Task: Setup the entitlement processes.
Action: Mouse moved to (1010, 74)
Screenshot: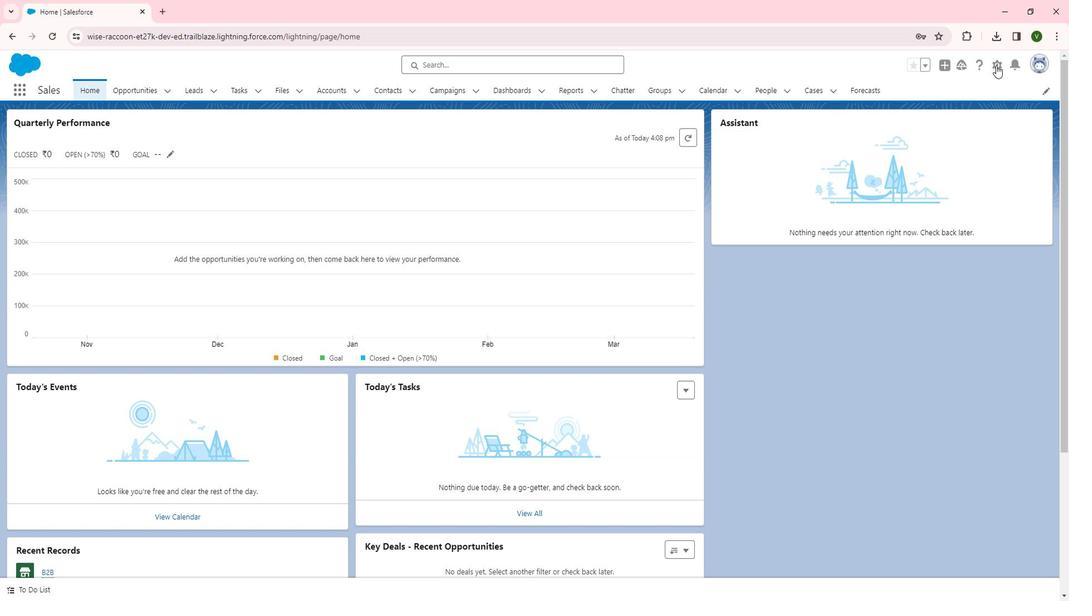
Action: Mouse pressed left at (1010, 74)
Screenshot: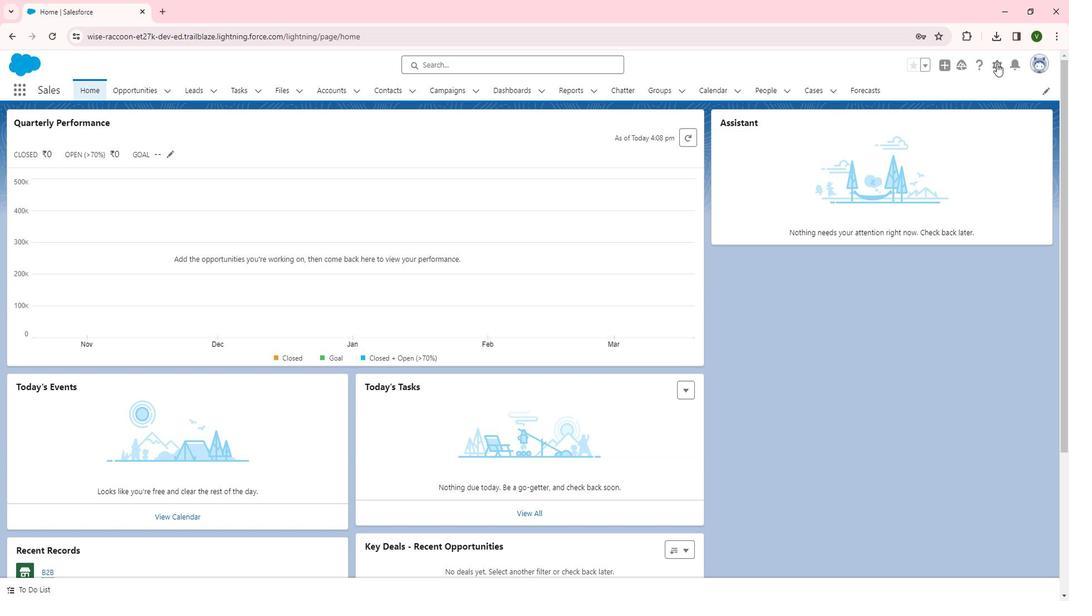 
Action: Mouse moved to (962, 108)
Screenshot: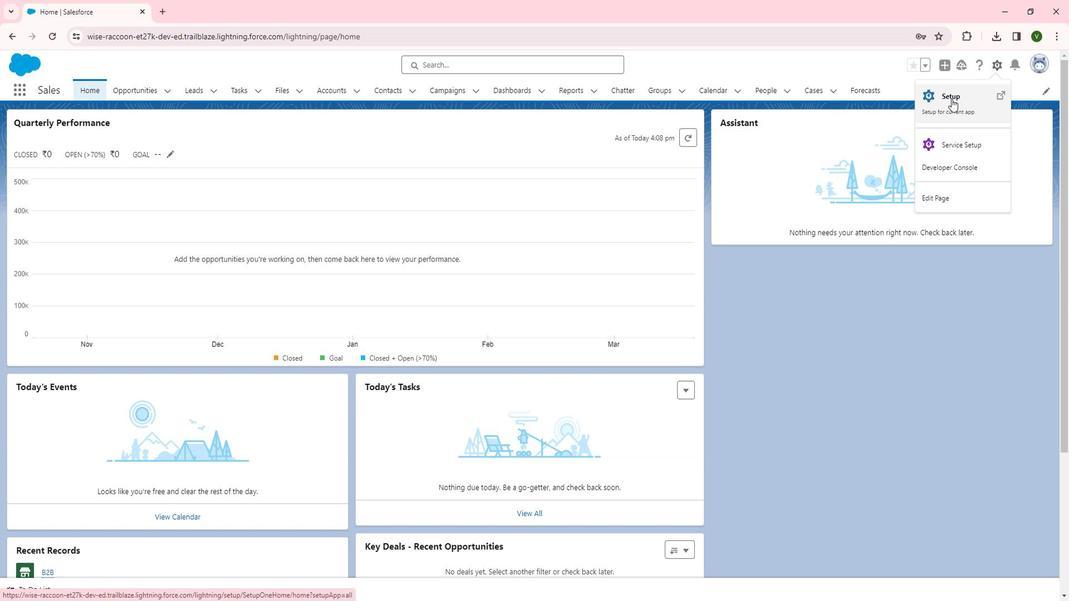 
Action: Mouse pressed left at (962, 108)
Screenshot: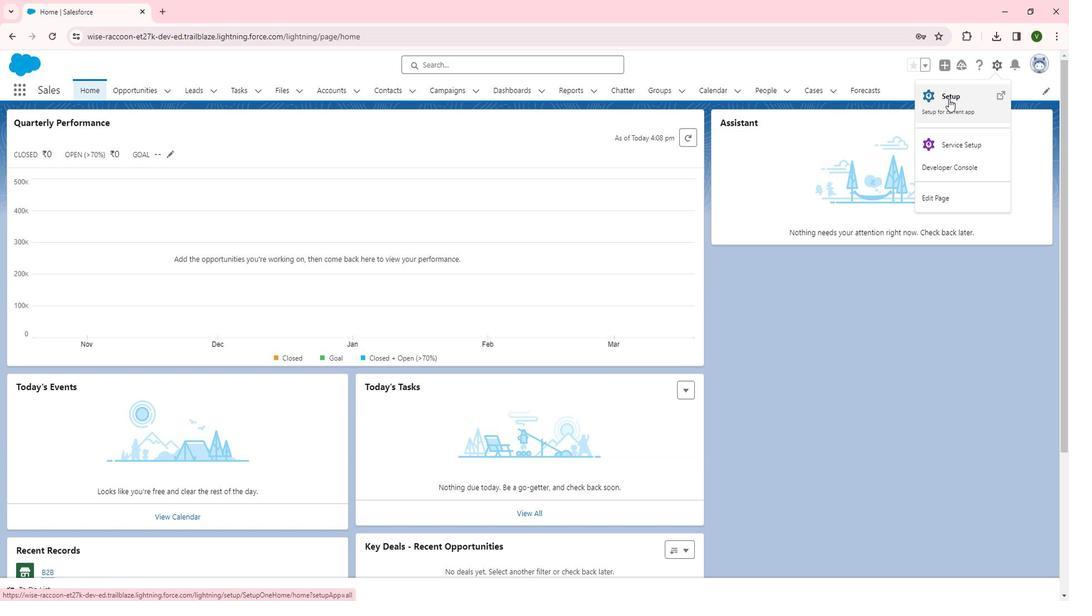 
Action: Mouse moved to (101, 222)
Screenshot: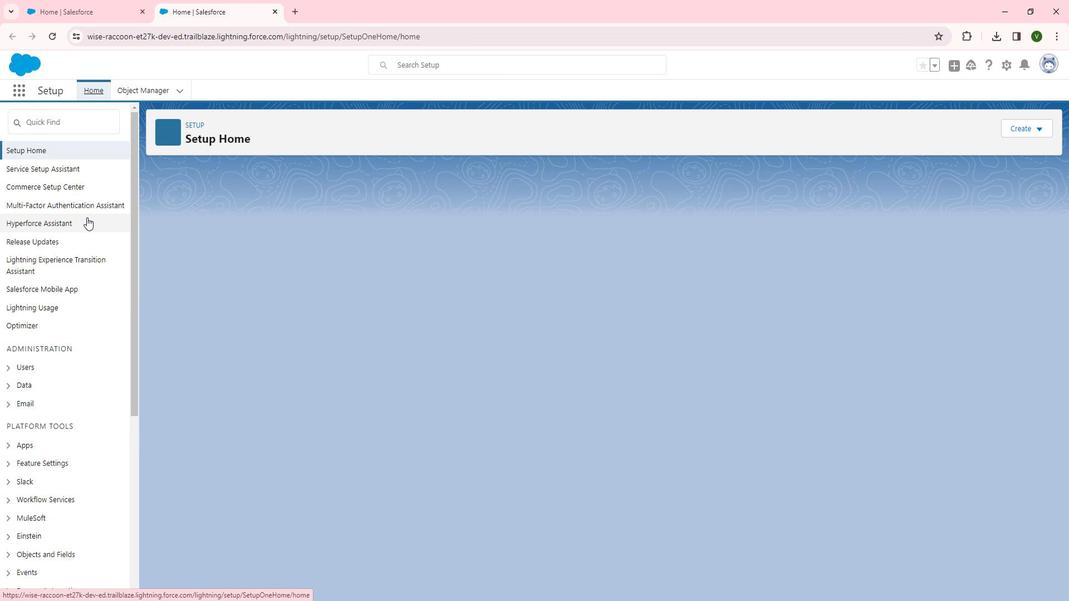 
Action: Mouse scrolled (101, 222) with delta (0, 0)
Screenshot: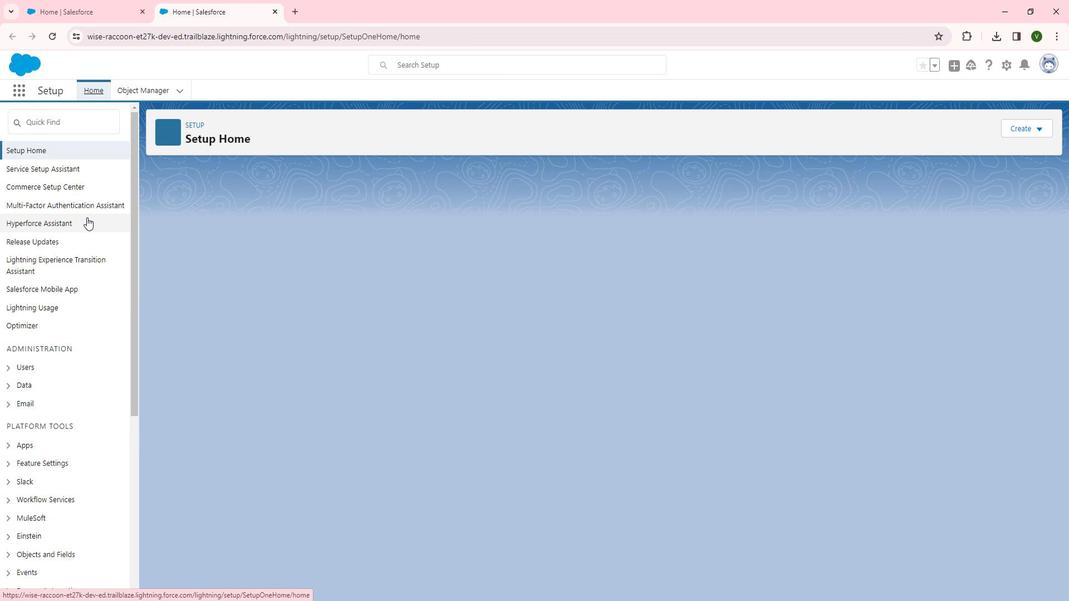 
Action: Mouse moved to (88, 240)
Screenshot: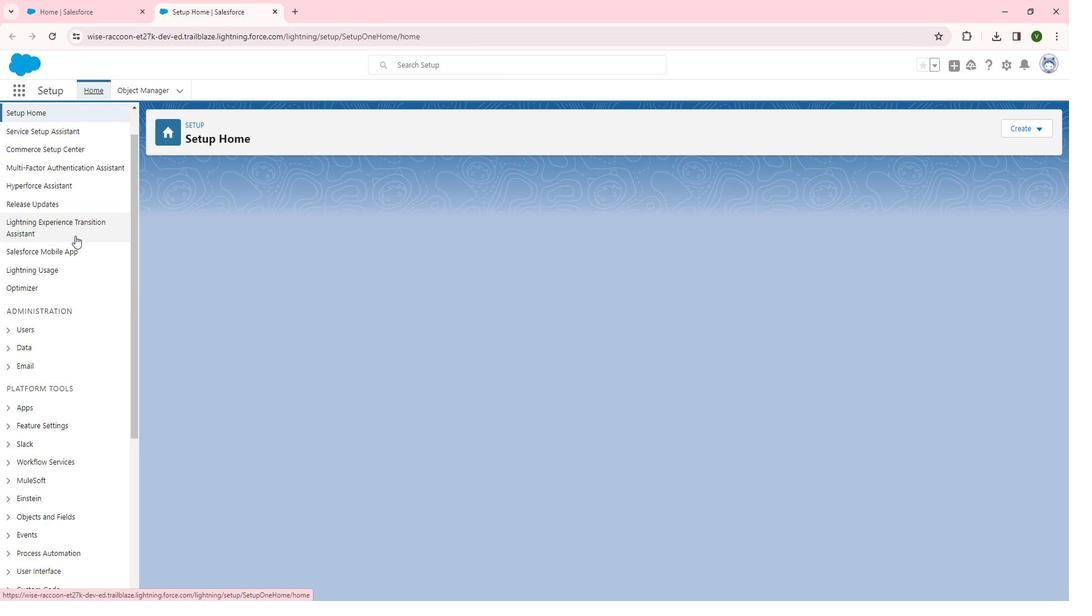 
Action: Mouse scrolled (88, 239) with delta (0, 0)
Screenshot: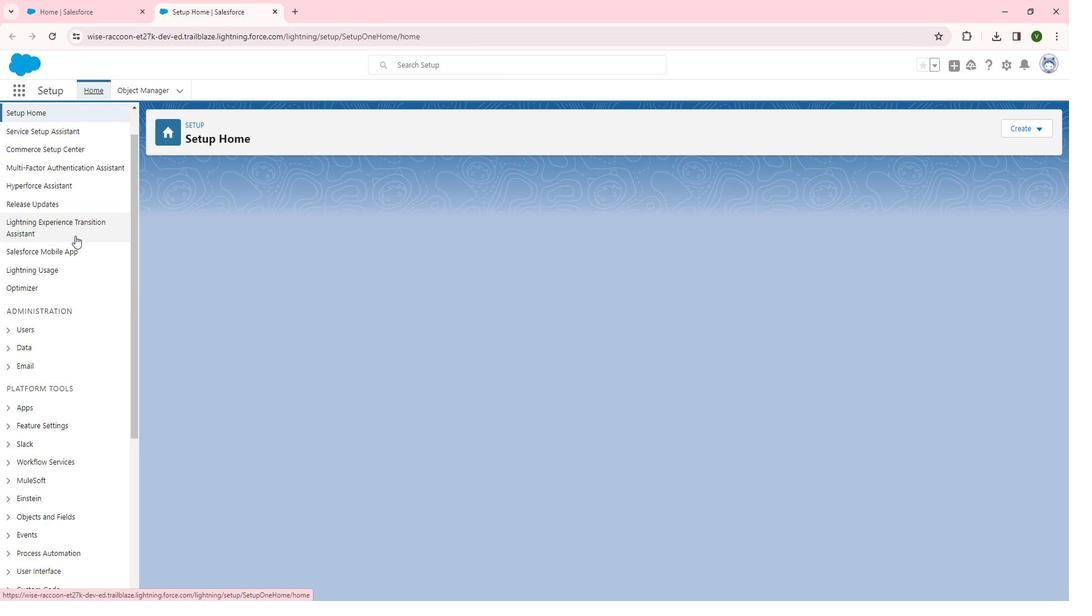 
Action: Mouse moved to (86, 248)
Screenshot: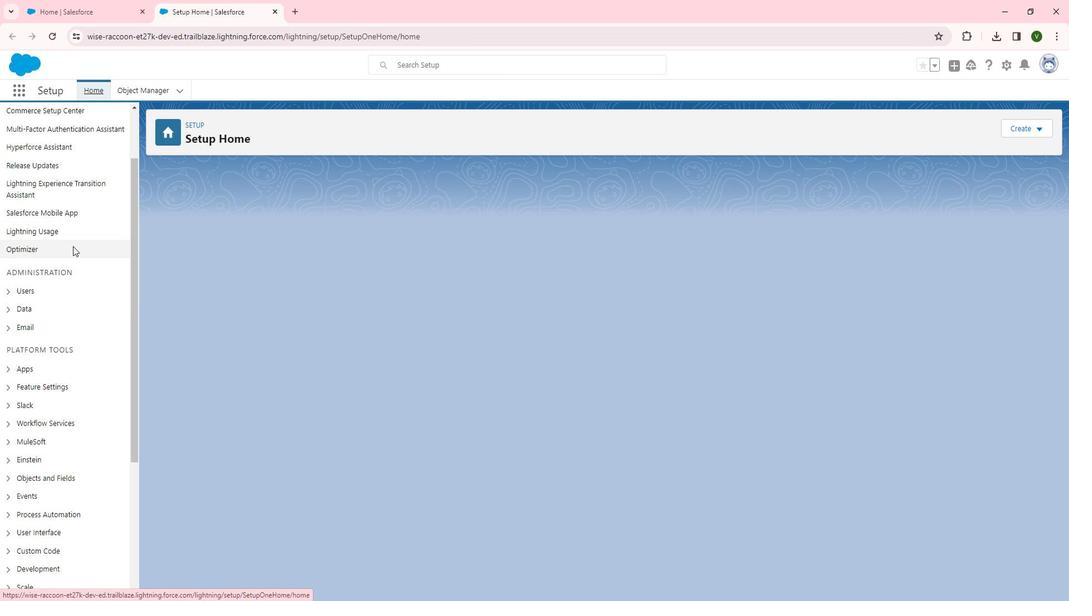 
Action: Mouse scrolled (86, 247) with delta (0, 0)
Screenshot: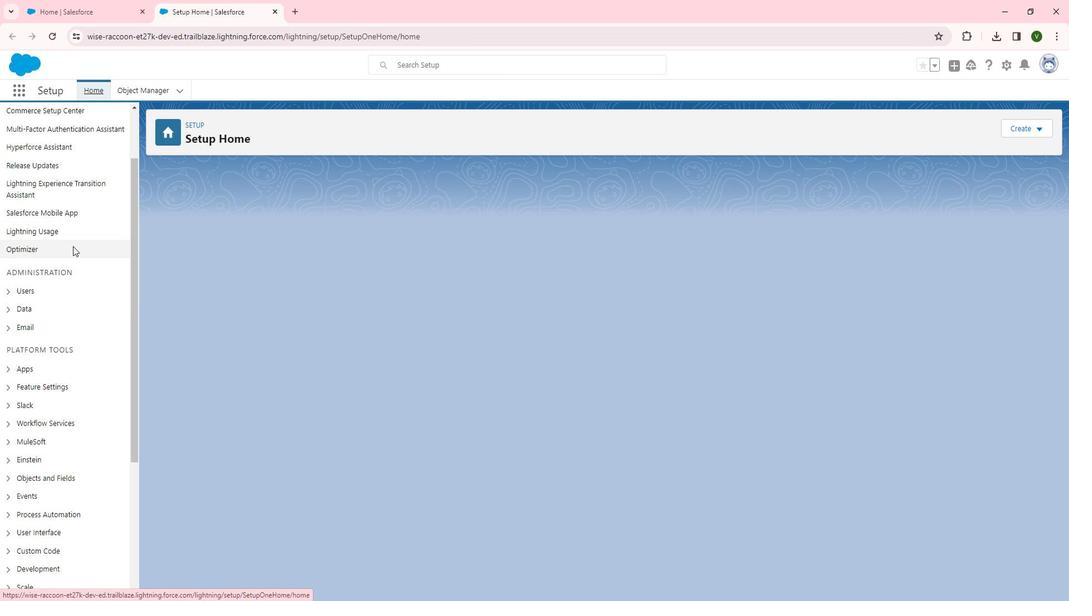 
Action: Mouse moved to (86, 251)
Screenshot: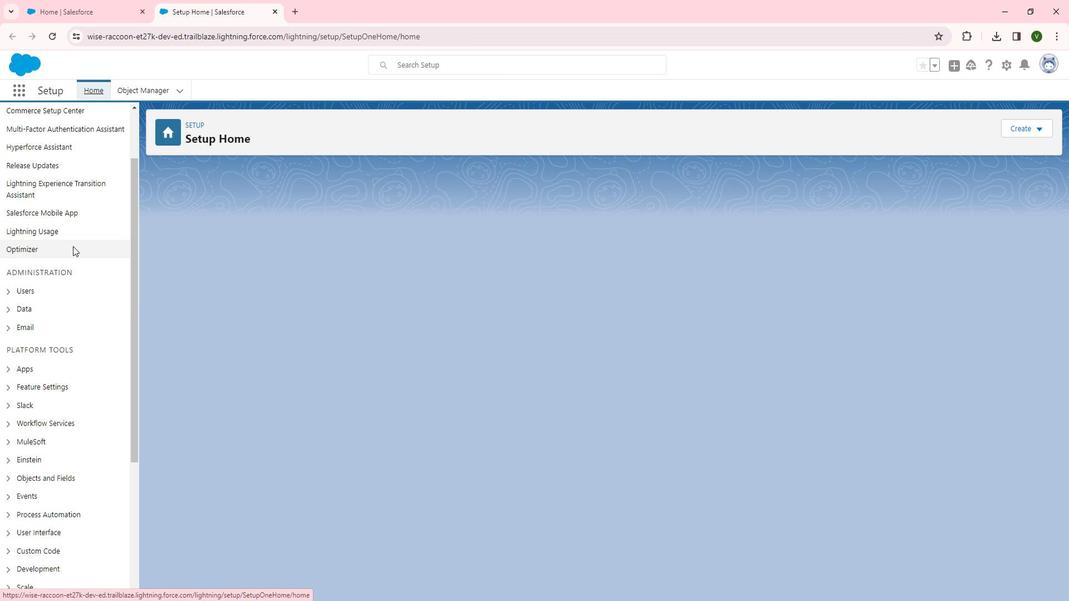 
Action: Mouse scrolled (86, 250) with delta (0, 0)
Screenshot: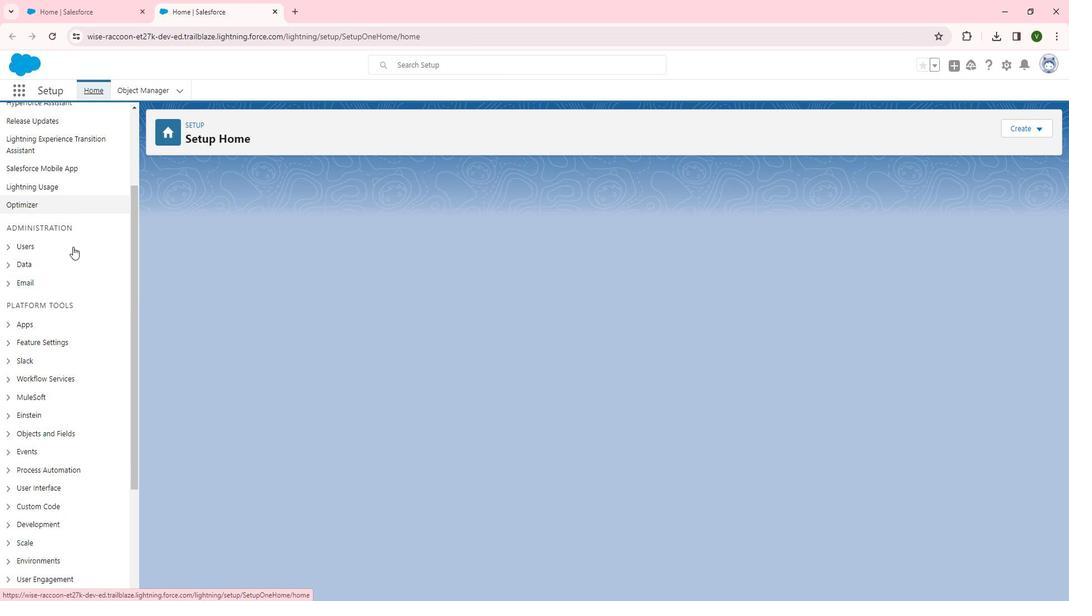 
Action: Mouse moved to (21, 238)
Screenshot: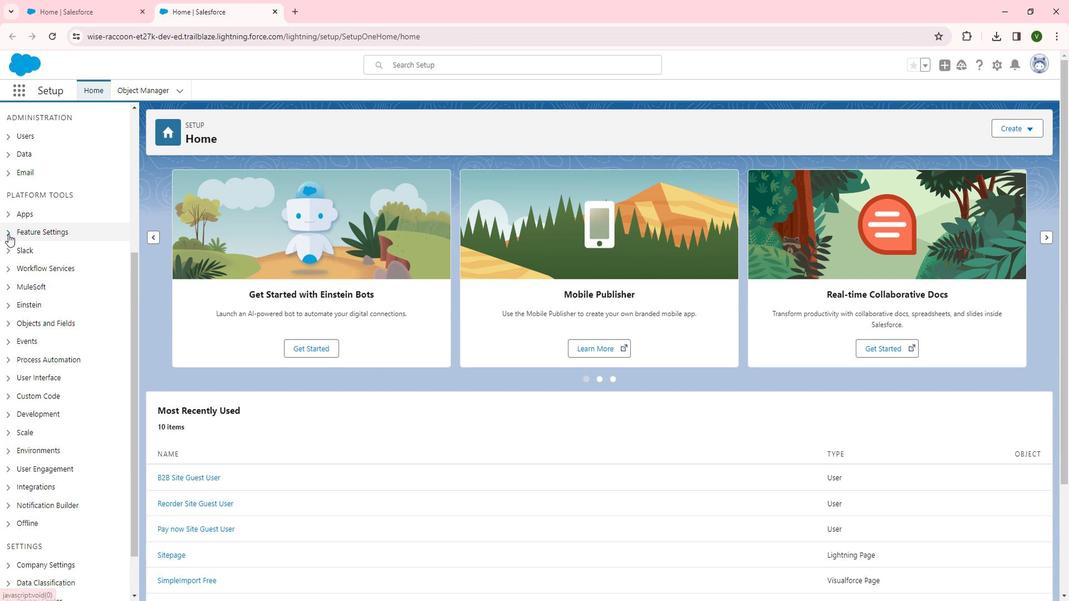 
Action: Mouse pressed left at (21, 238)
Screenshot: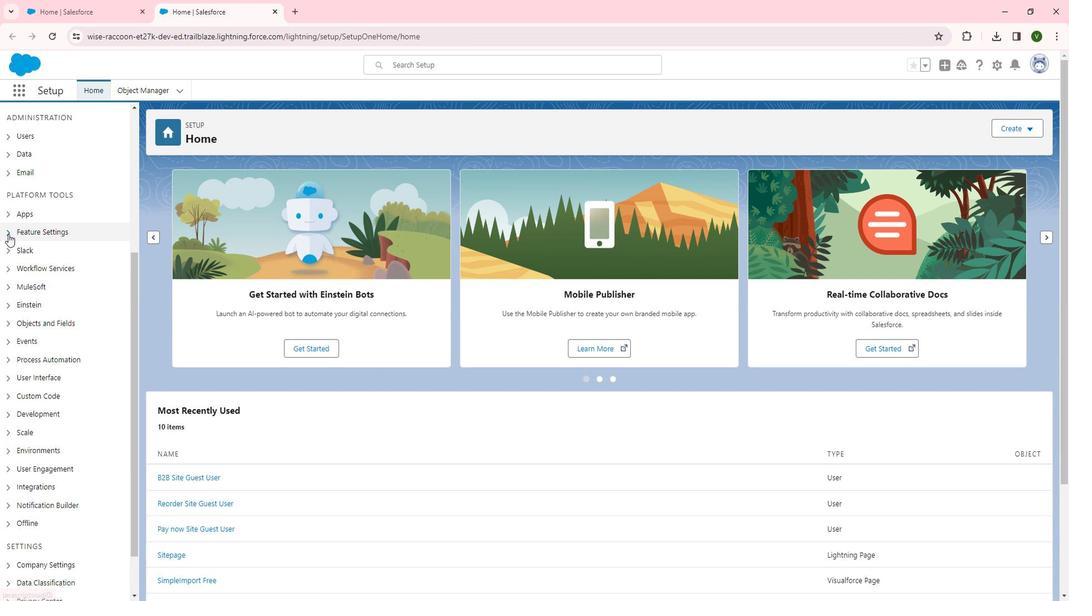 
Action: Mouse moved to (43, 434)
Screenshot: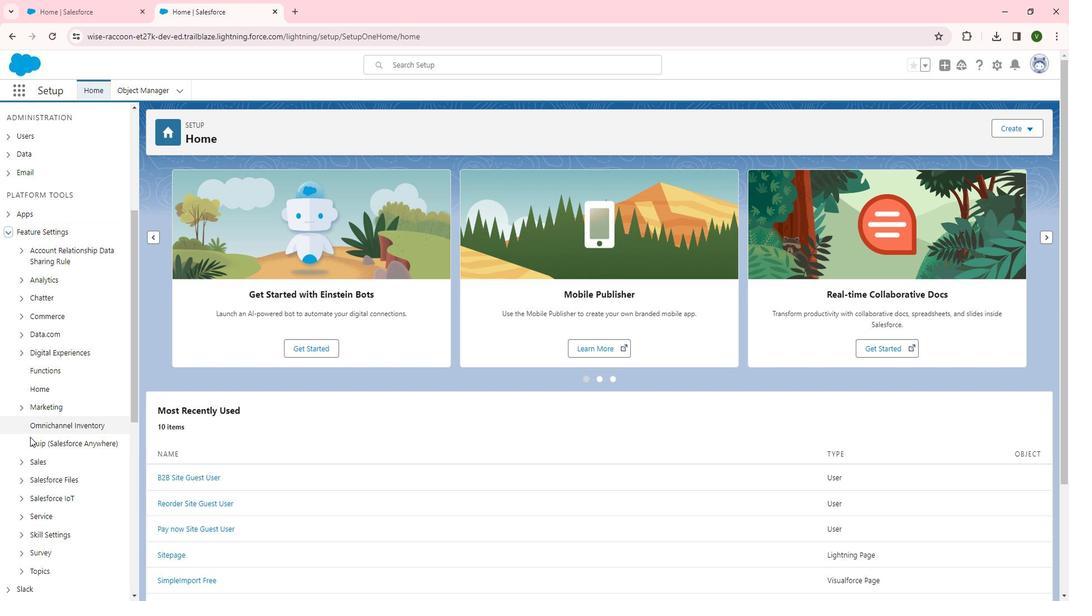 
Action: Mouse scrolled (43, 433) with delta (0, 0)
Screenshot: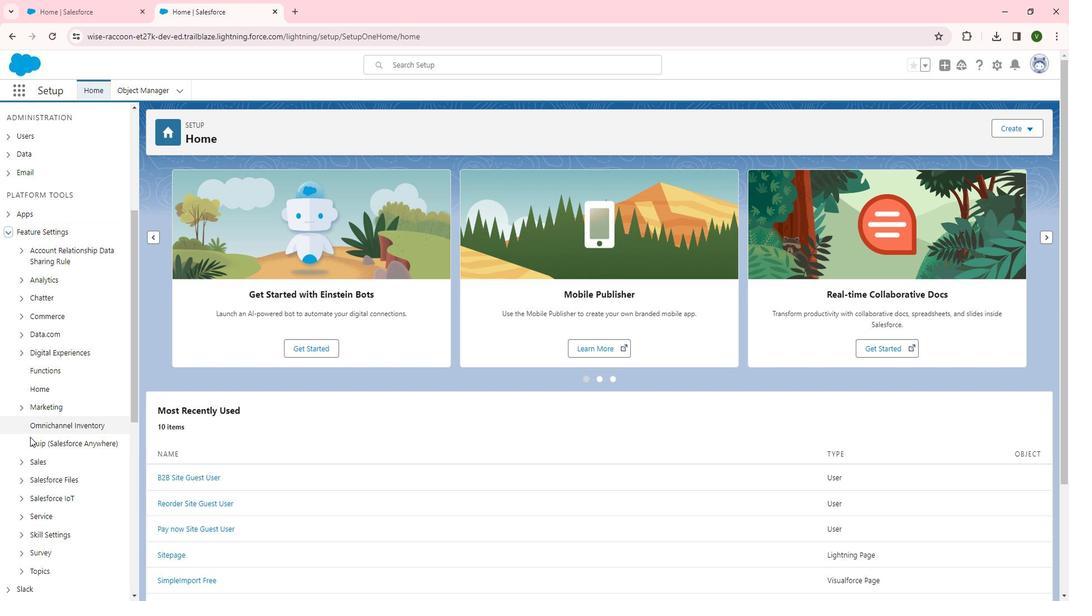 
Action: Mouse moved to (43, 436)
Screenshot: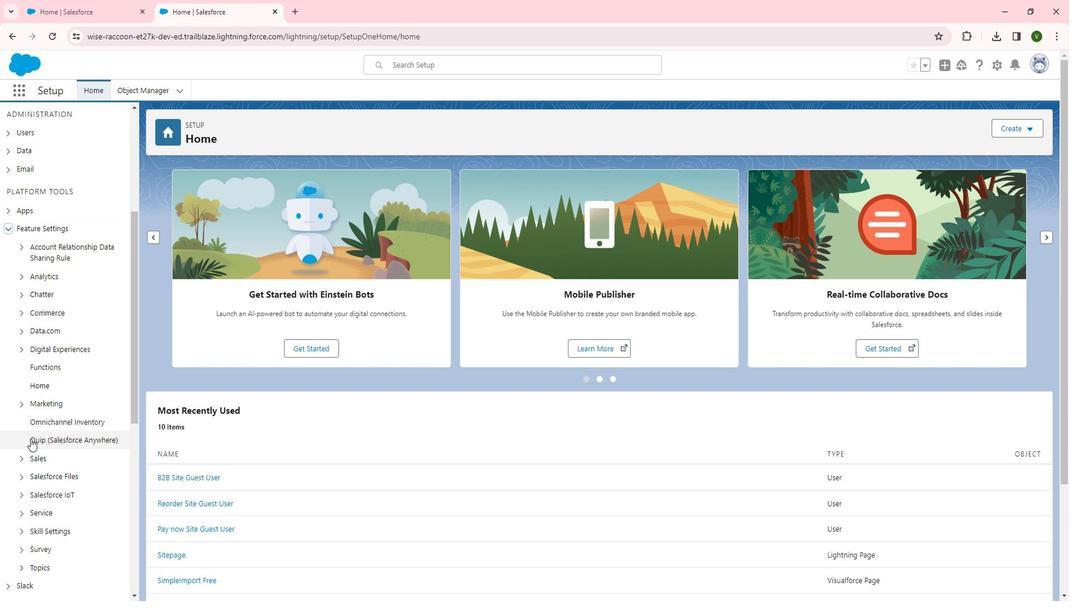
Action: Mouse scrolled (43, 435) with delta (0, 0)
Screenshot: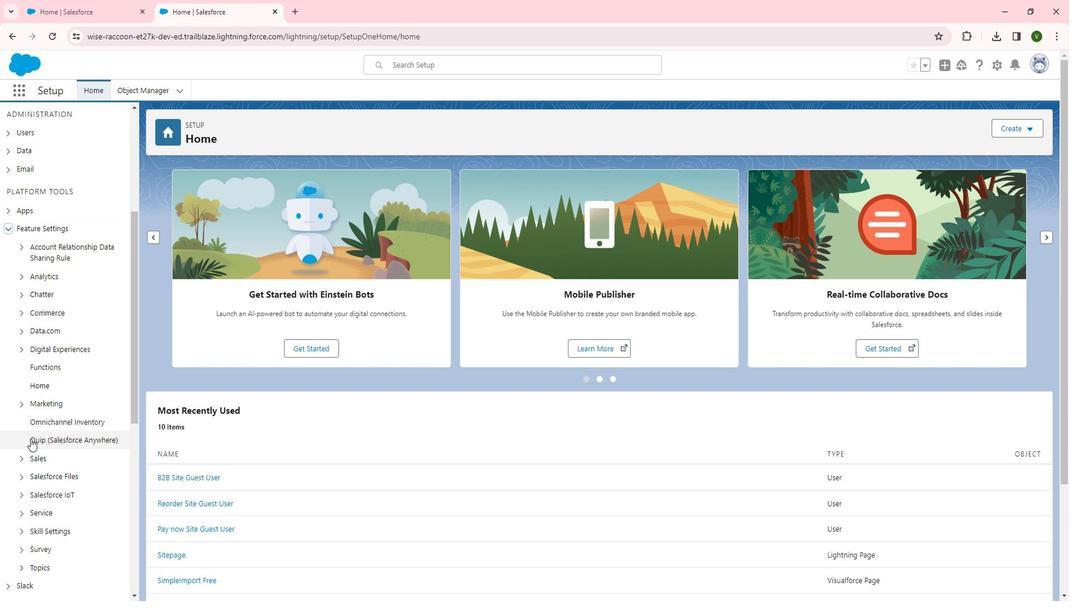 
Action: Mouse scrolled (43, 435) with delta (0, 0)
Screenshot: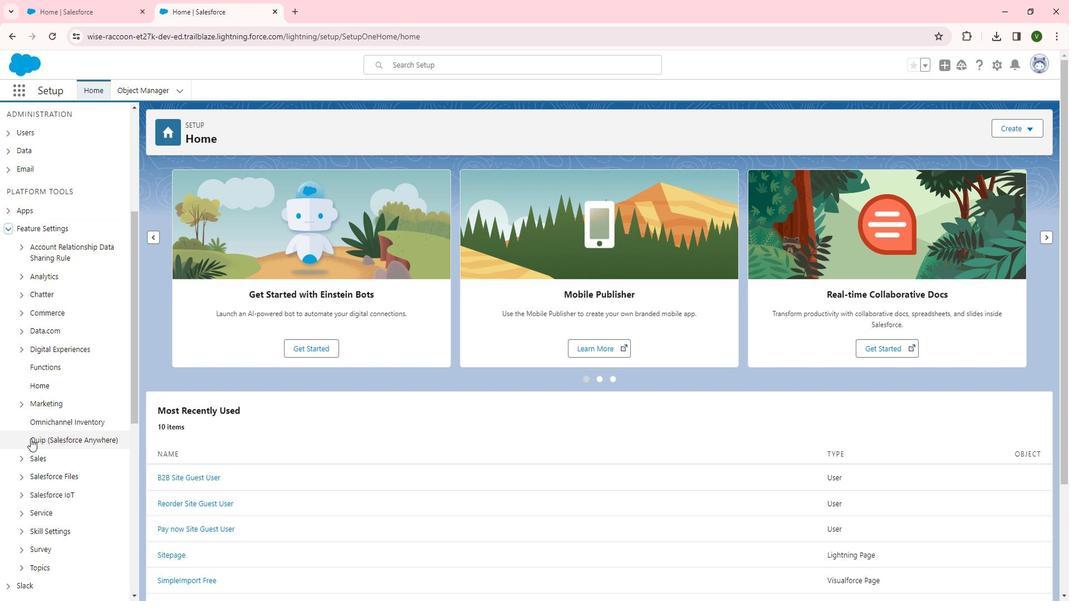 
Action: Mouse moved to (40, 339)
Screenshot: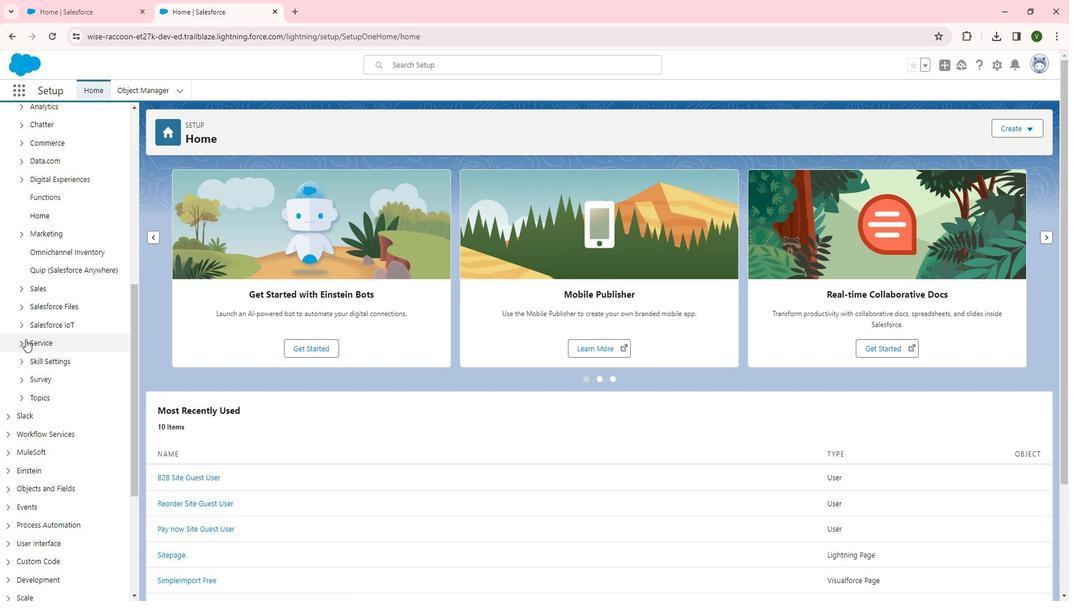 
Action: Mouse pressed left at (40, 339)
Screenshot: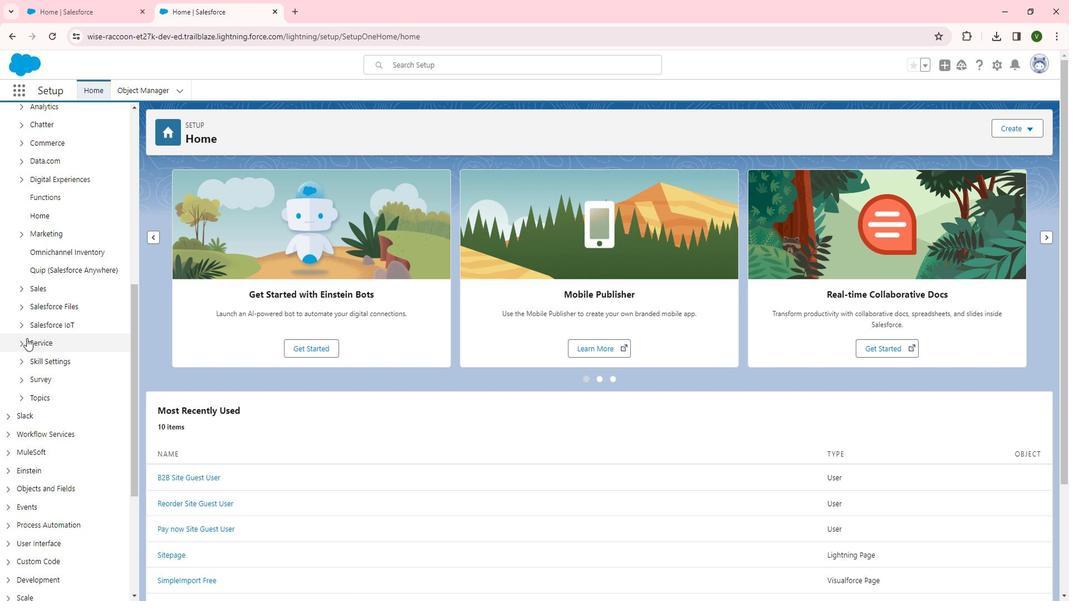 
Action: Mouse moved to (33, 342)
Screenshot: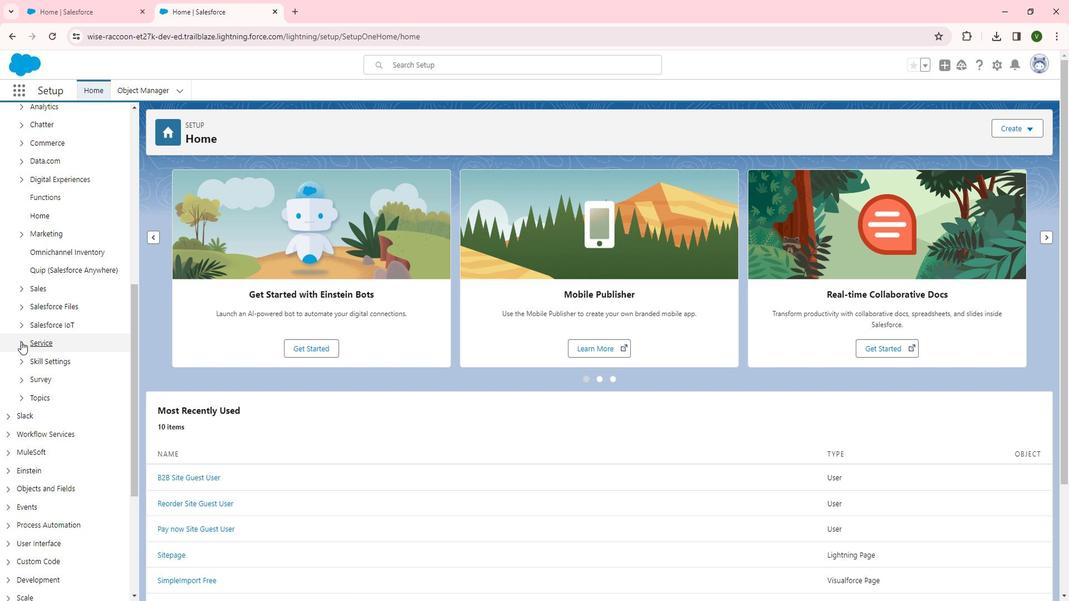 
Action: Mouse pressed left at (33, 342)
Screenshot: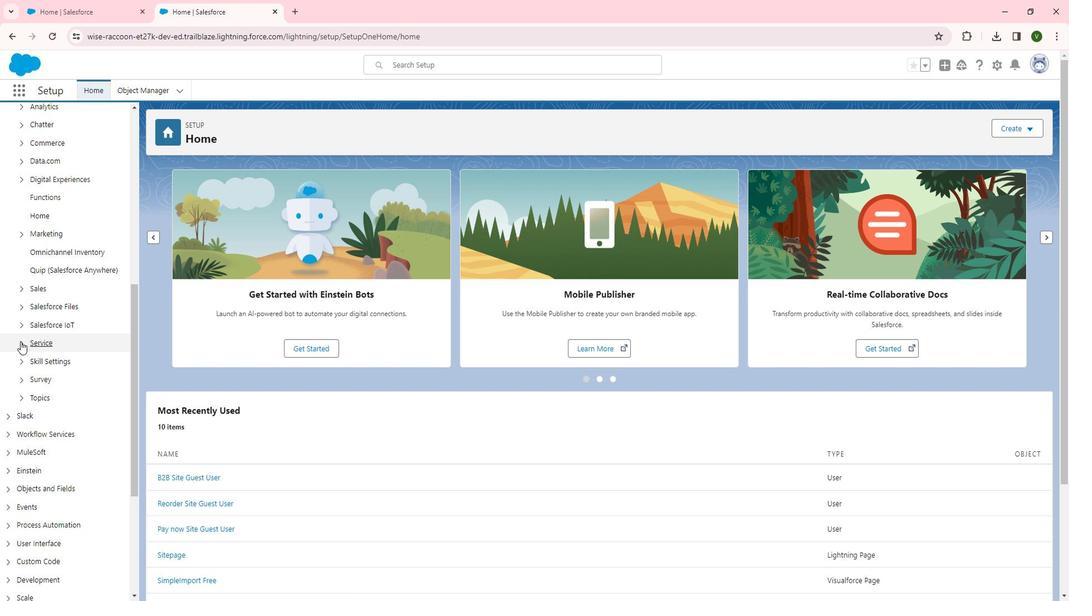 
Action: Mouse moved to (76, 394)
Screenshot: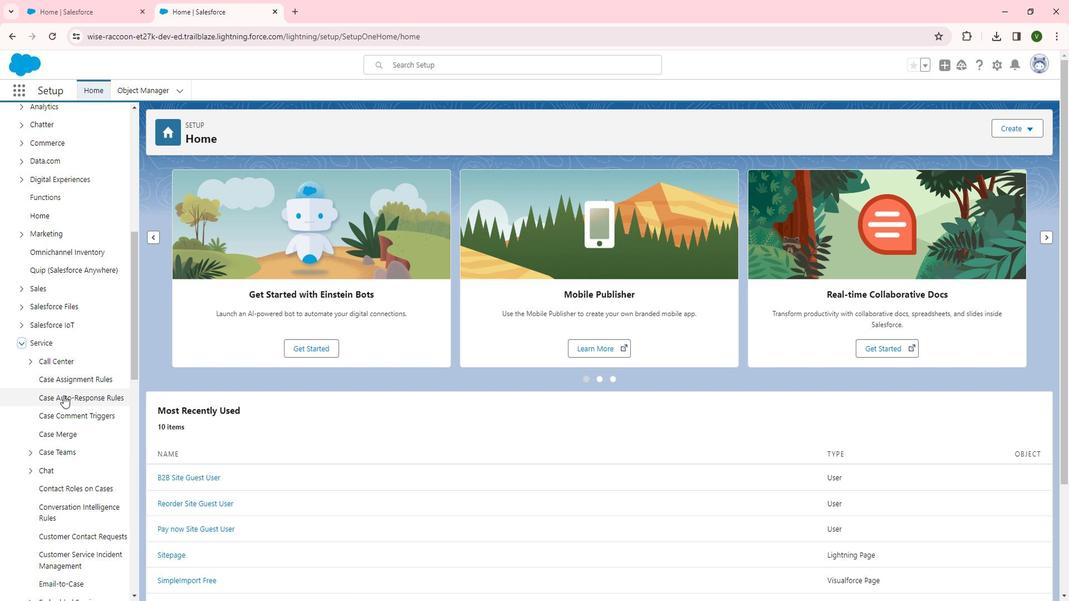 
Action: Mouse scrolled (76, 393) with delta (0, 0)
Screenshot: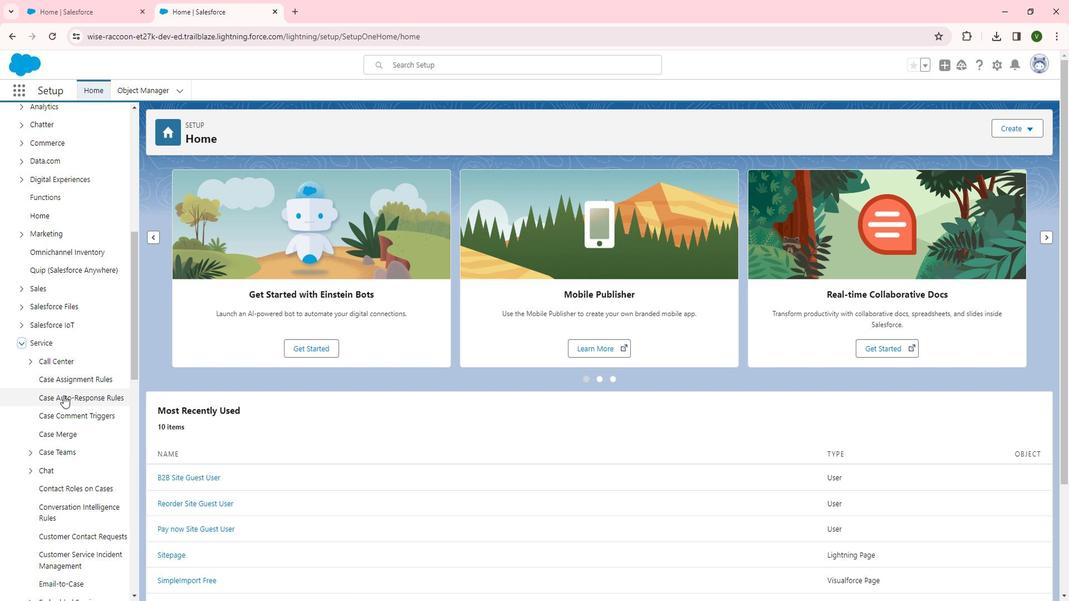 
Action: Mouse scrolled (76, 393) with delta (0, 0)
Screenshot: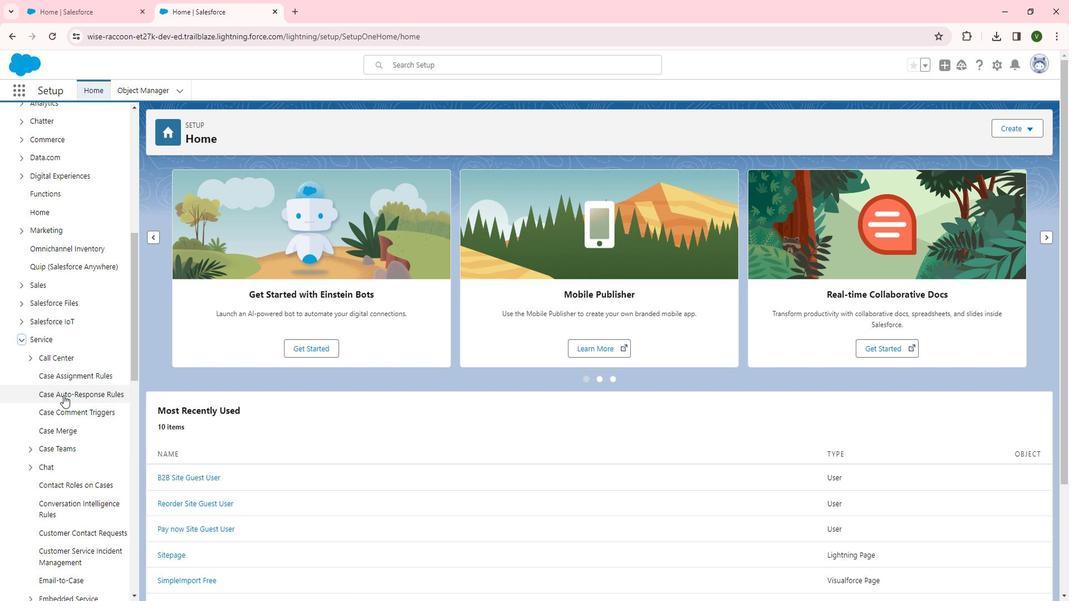 
Action: Mouse scrolled (76, 393) with delta (0, 0)
Screenshot: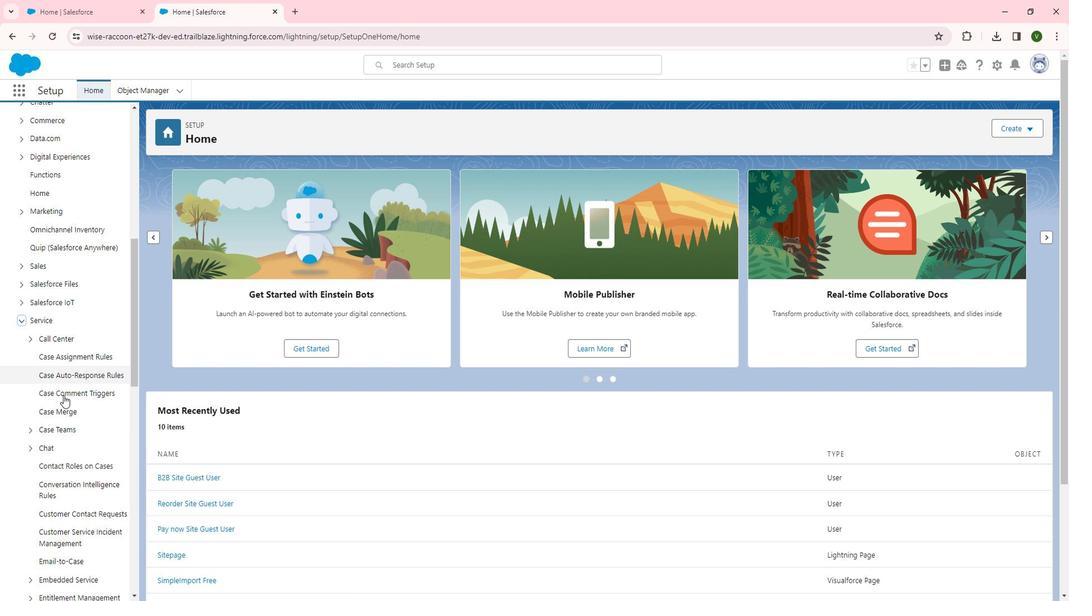 
Action: Mouse moved to (89, 442)
Screenshot: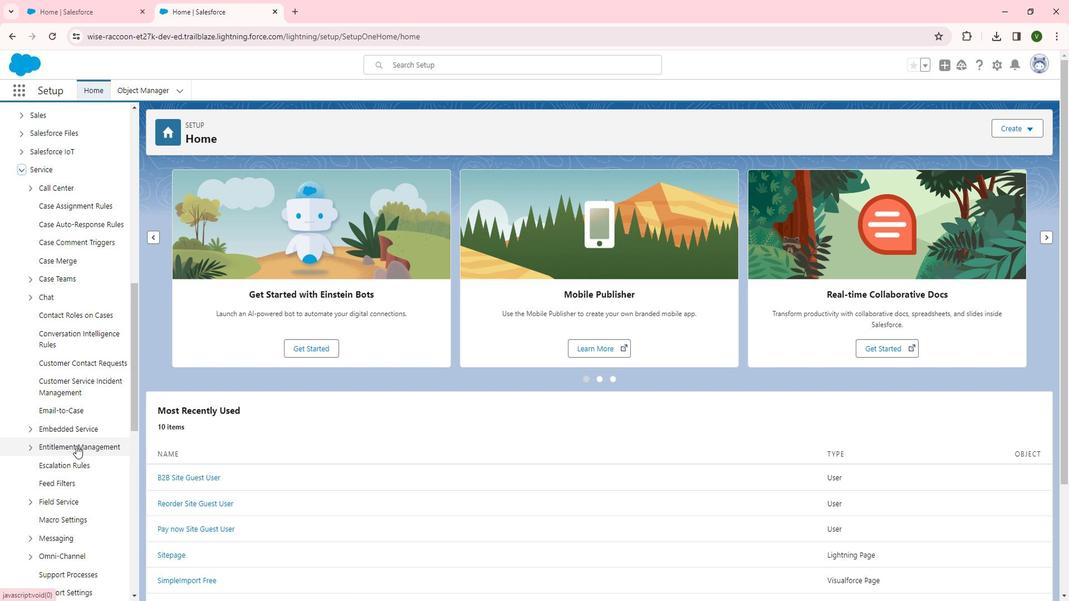 
Action: Mouse pressed left at (89, 442)
Screenshot: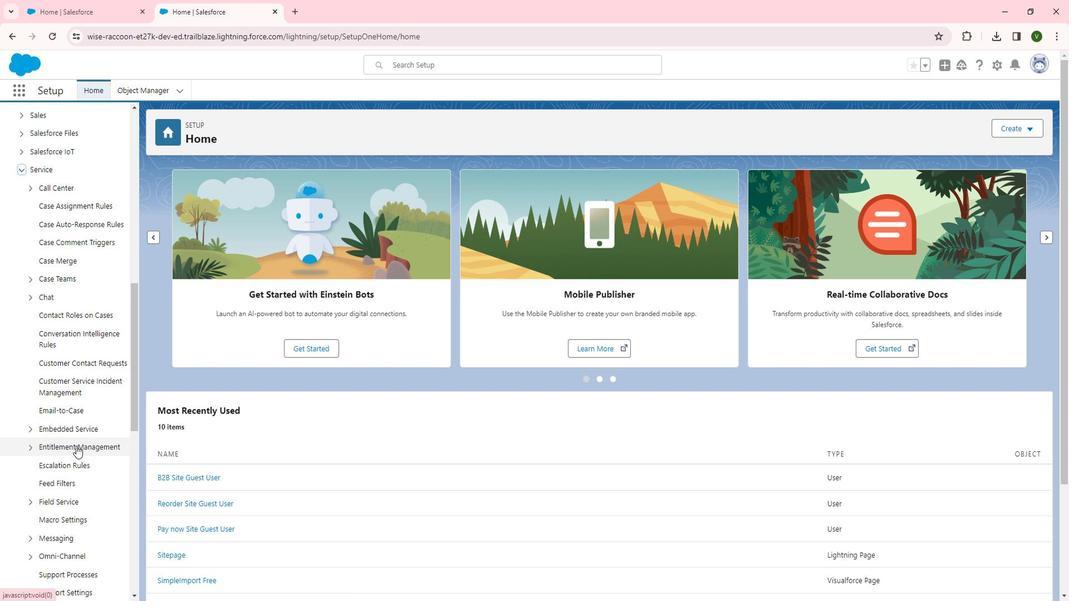 
Action: Mouse moved to (81, 461)
Screenshot: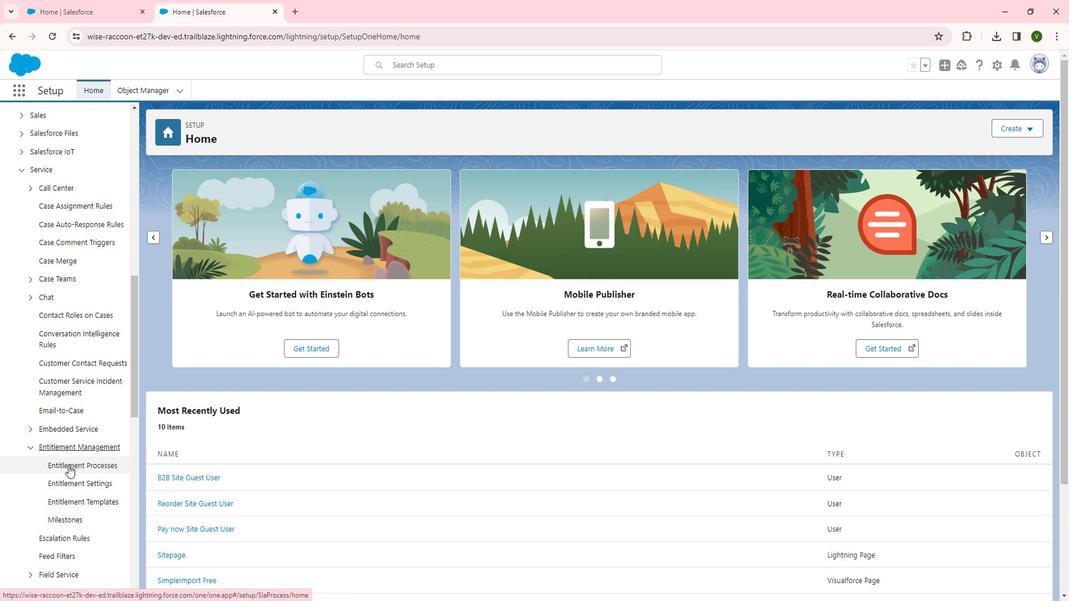 
Action: Mouse pressed left at (81, 461)
Screenshot: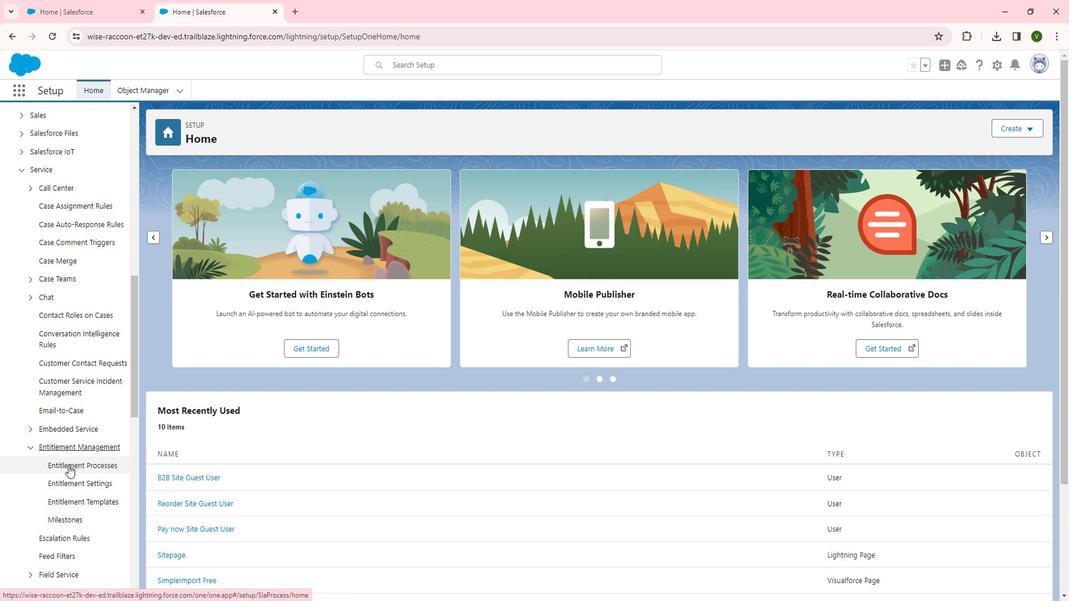 
Action: Mouse moved to (492, 257)
Screenshot: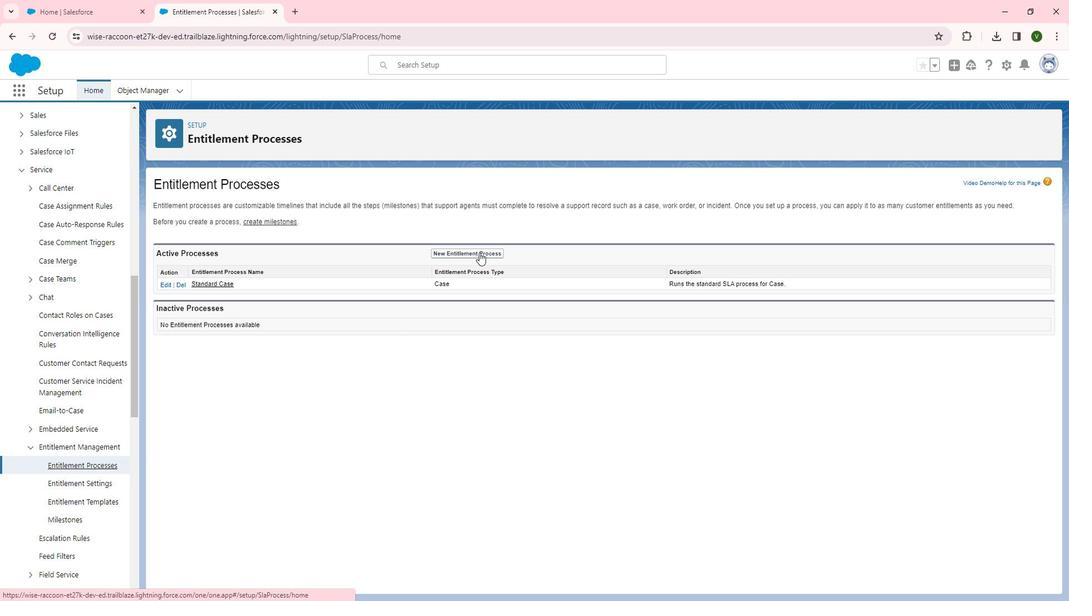 
Action: Mouse pressed left at (492, 257)
Screenshot: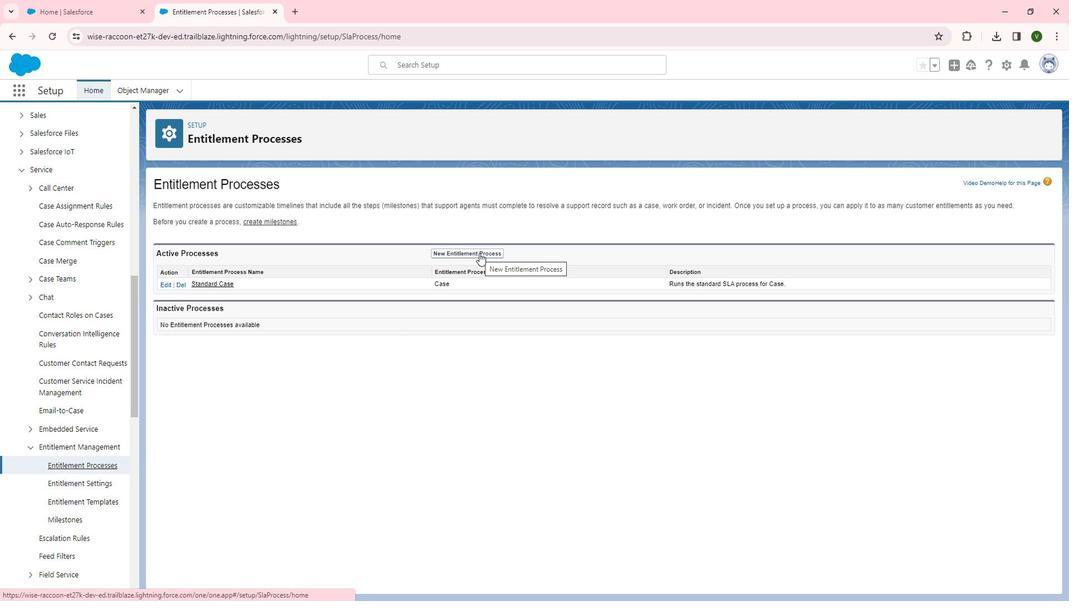 
Action: Mouse moved to (377, 276)
Screenshot: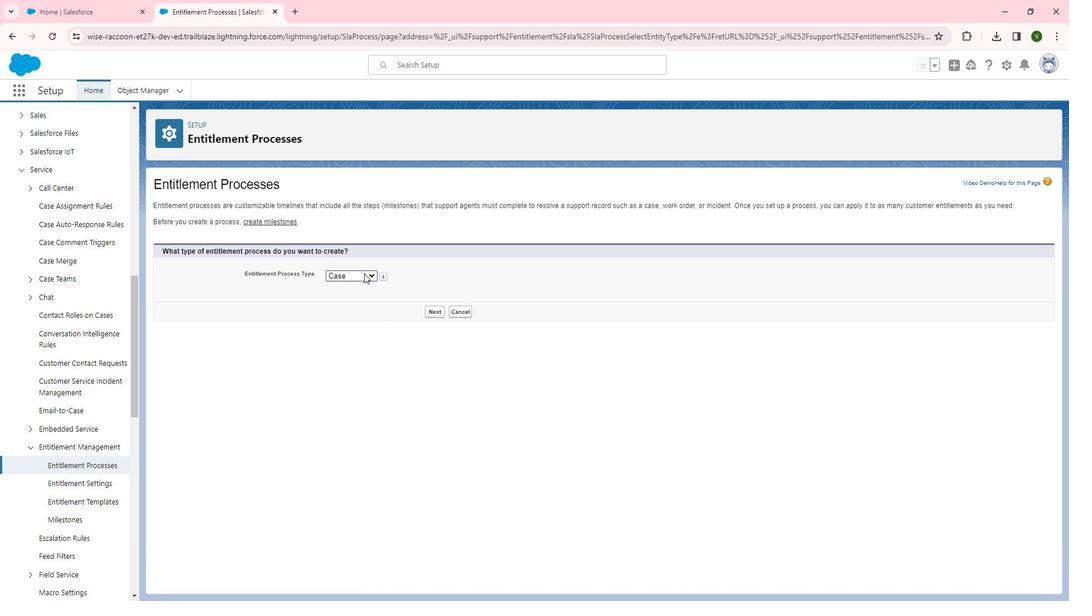 
Action: Mouse pressed left at (377, 276)
Screenshot: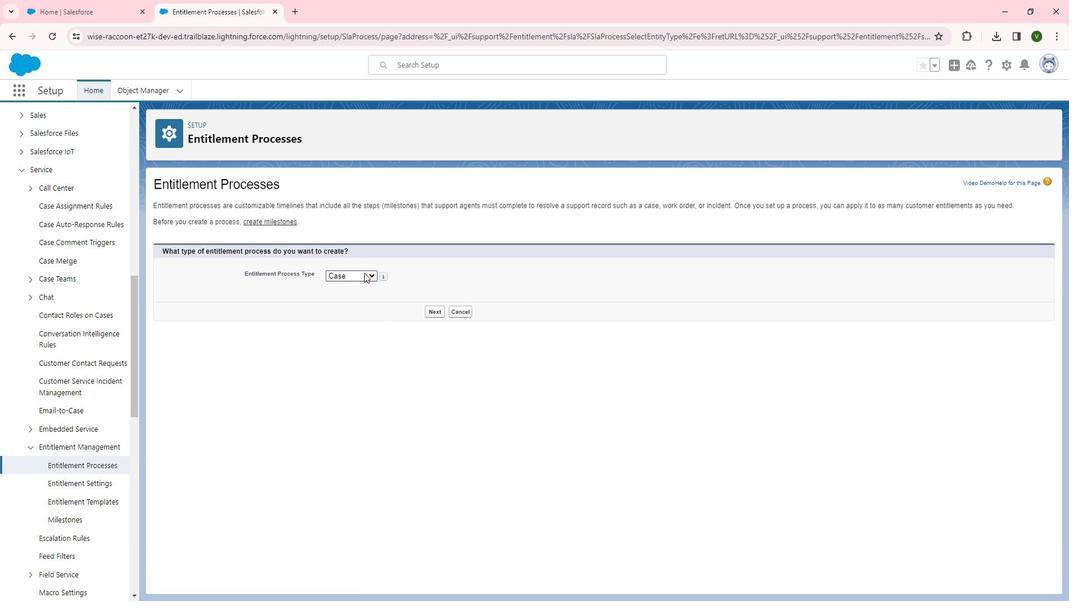 
Action: Mouse moved to (374, 295)
Screenshot: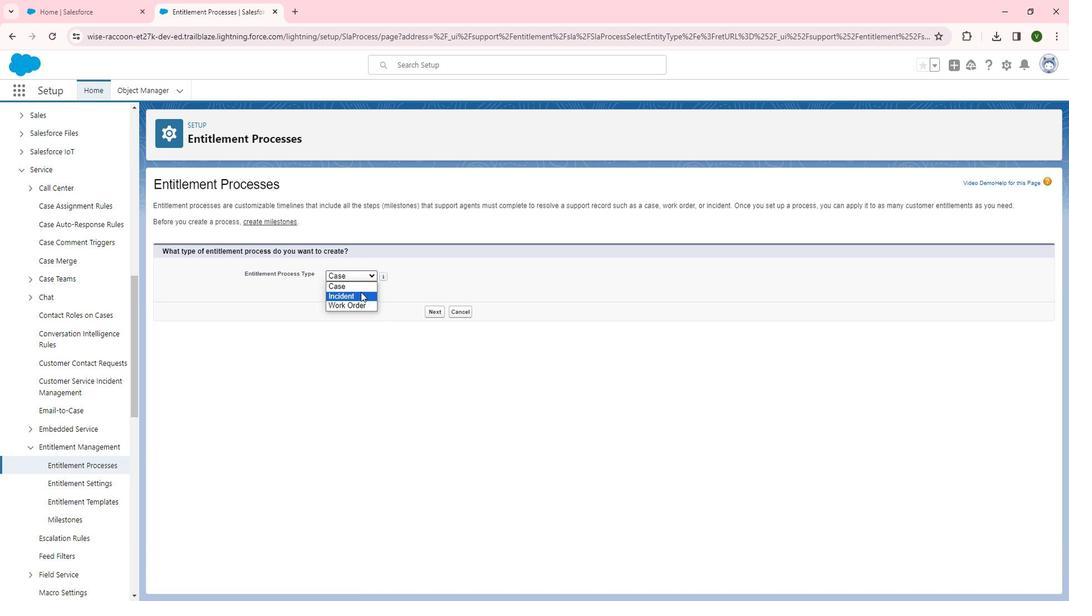 
Action: Mouse pressed left at (374, 295)
Screenshot: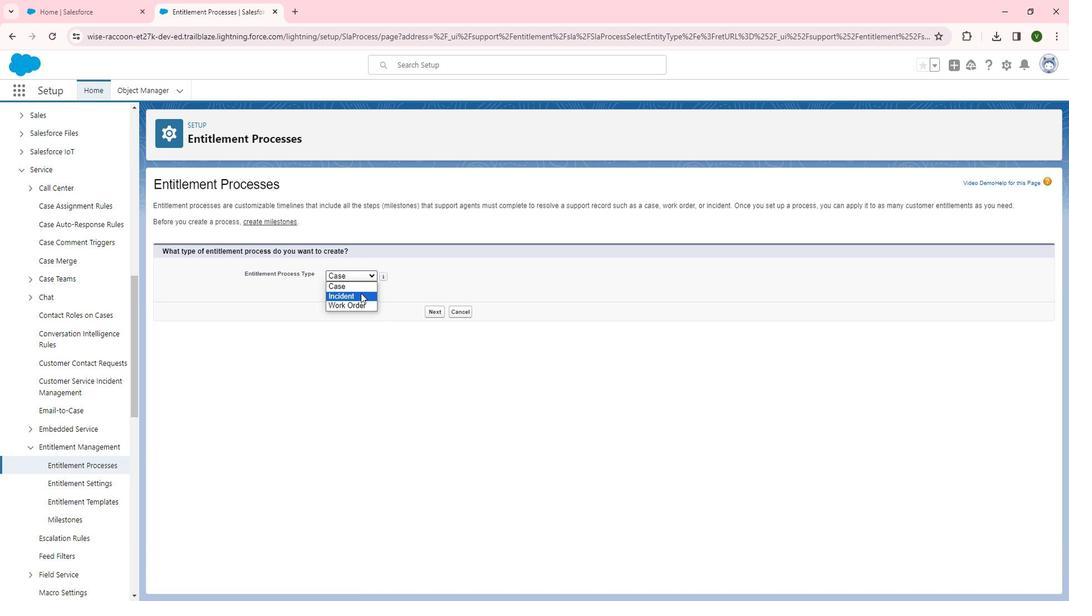 
Action: Mouse moved to (451, 315)
Screenshot: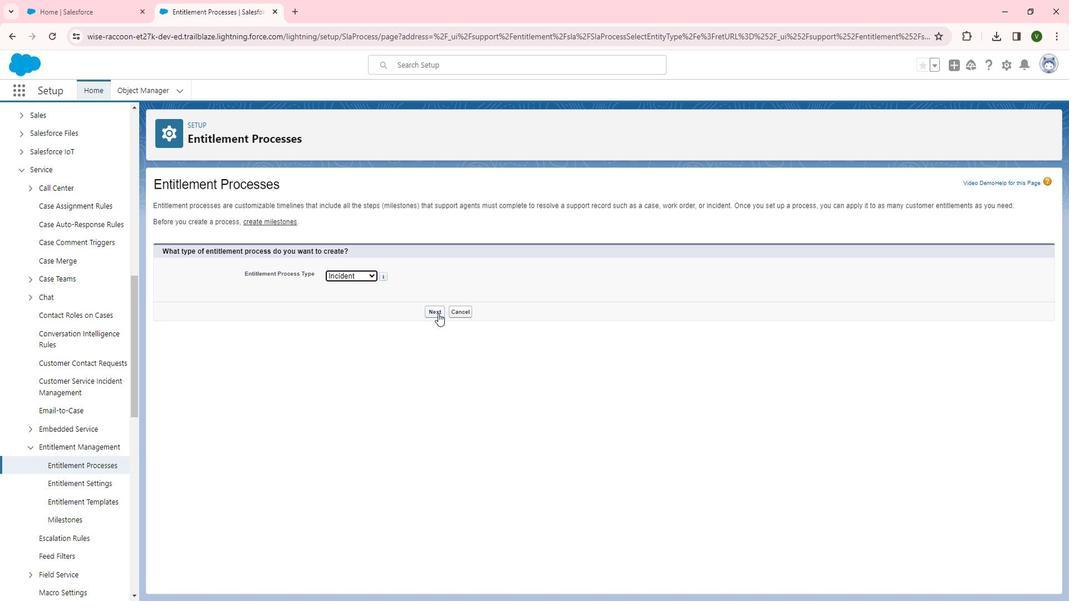 
Action: Mouse pressed left at (451, 315)
Screenshot: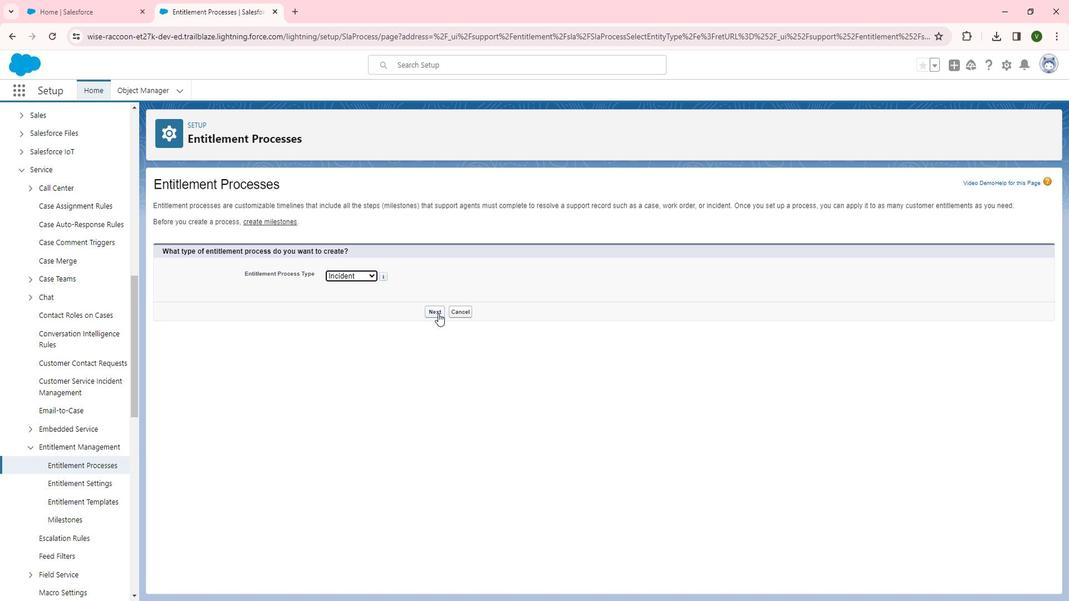 
Action: Mouse moved to (383, 300)
Screenshot: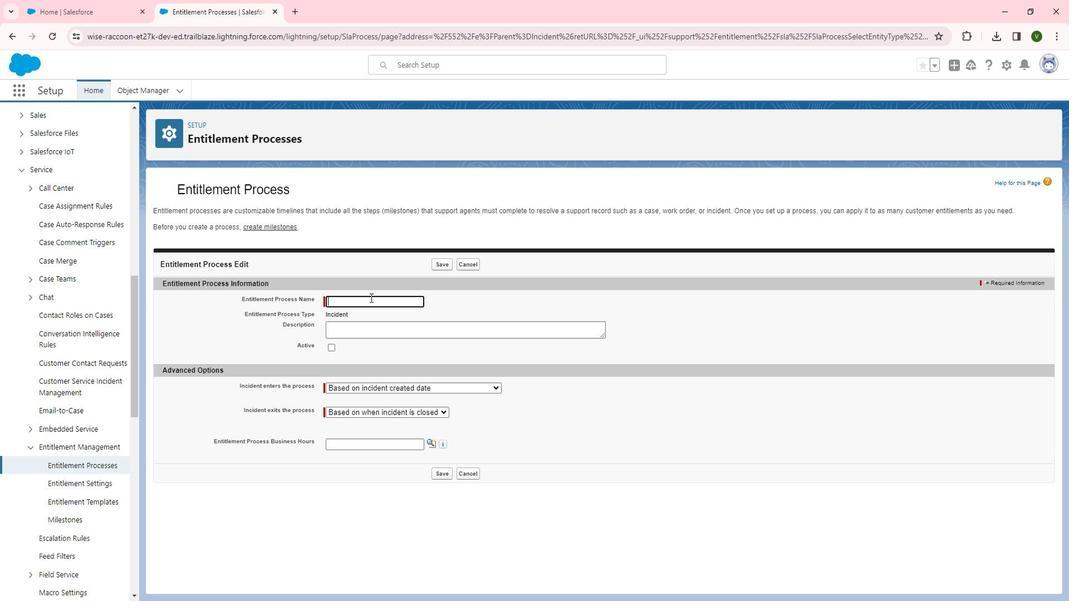 
Action: Mouse pressed left at (383, 300)
Screenshot: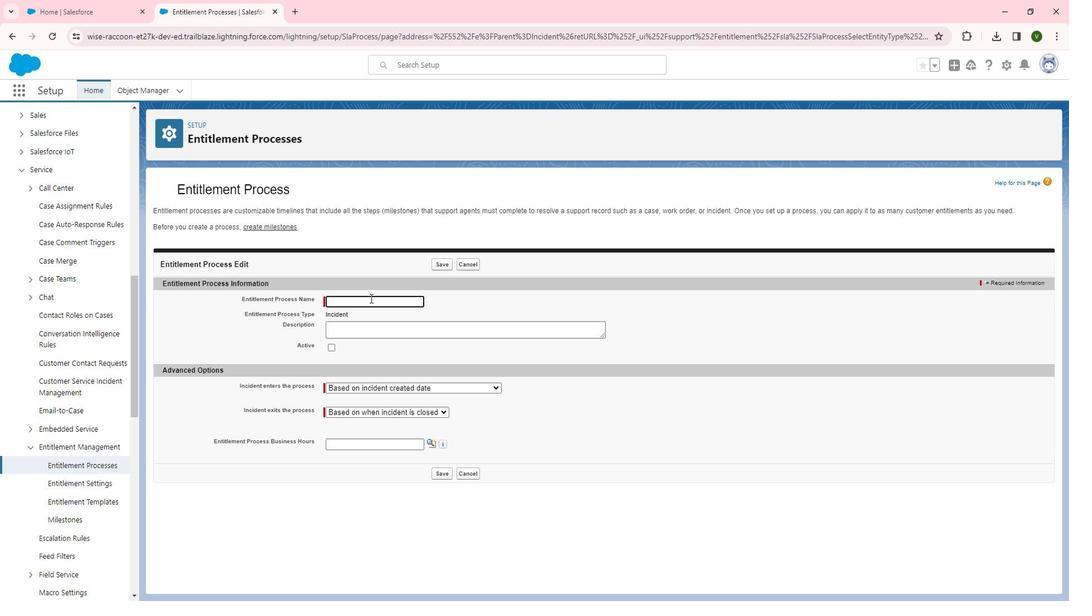 
Action: Key pressed <Key.shift>New<Key.space><Key.shift>Incident
Screenshot: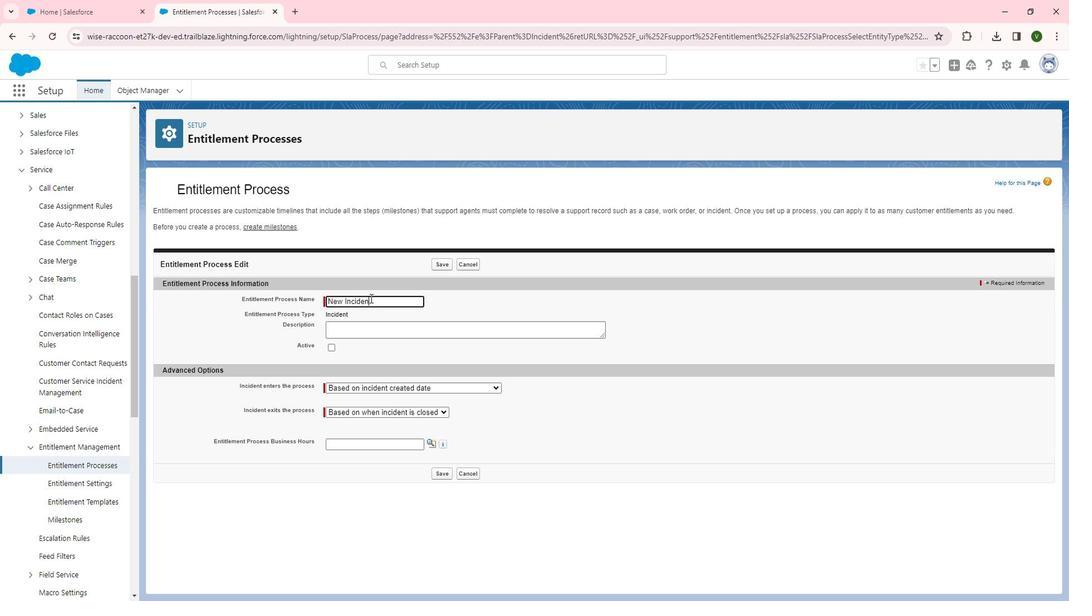 
Action: Mouse moved to (451, 268)
Screenshot: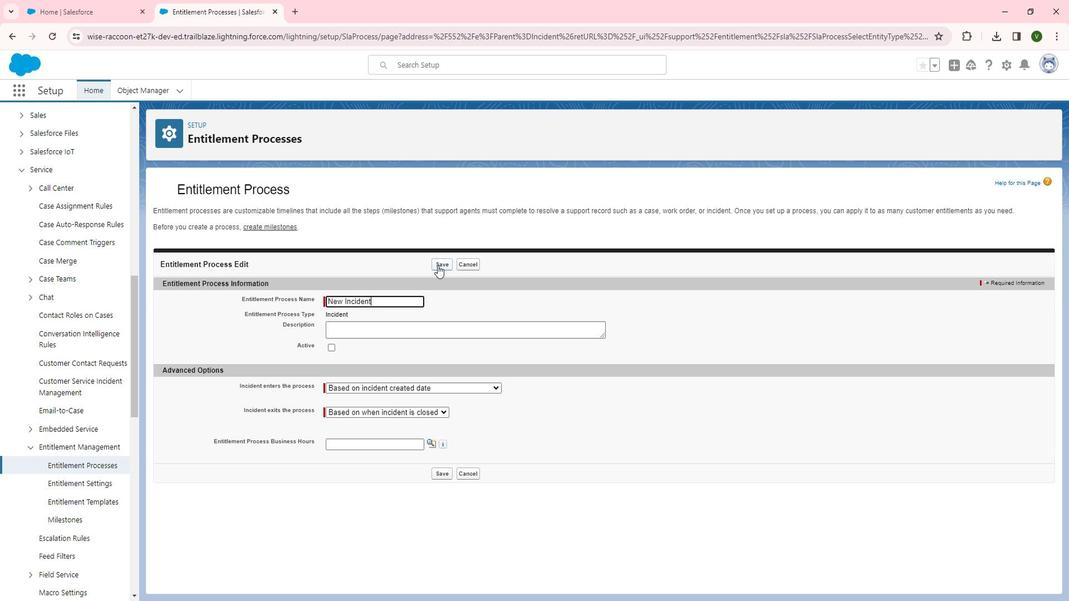 
Action: Mouse pressed left at (451, 268)
Screenshot: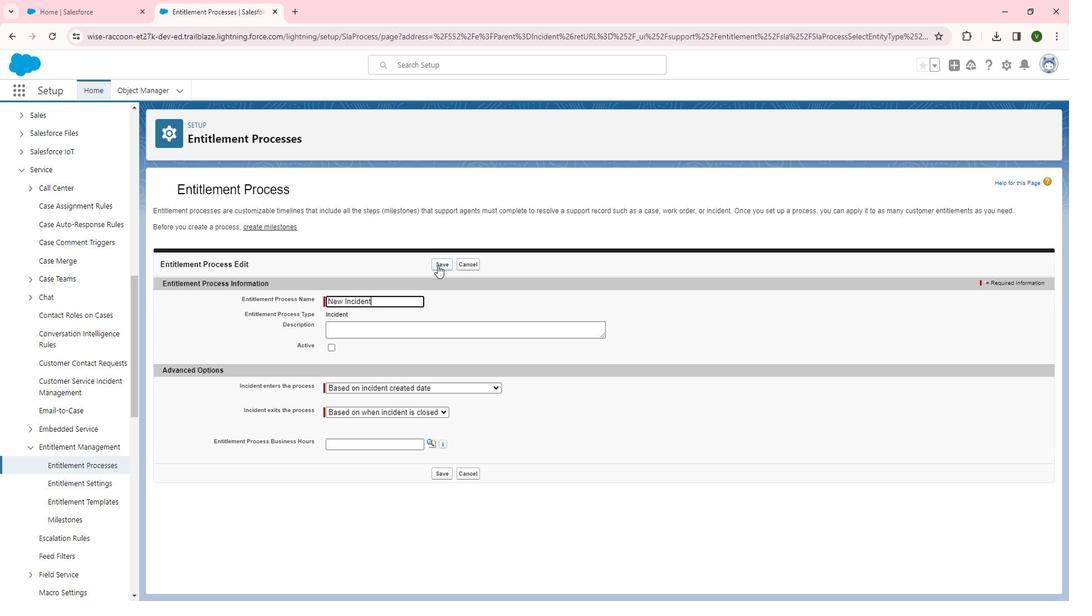 
Action: Mouse moved to (570, 427)
Screenshot: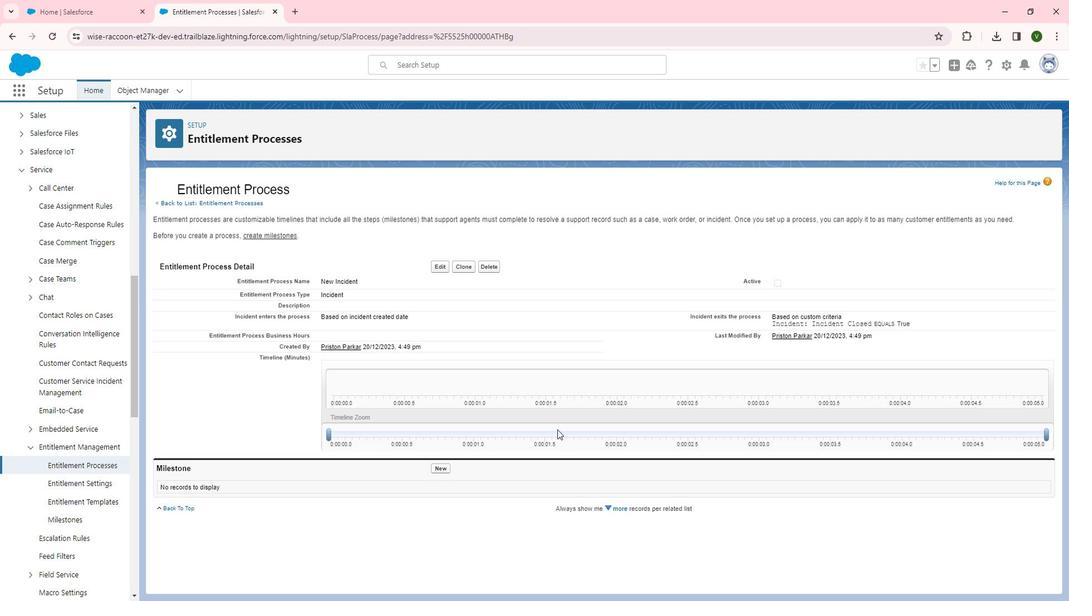 
